 Task: Add 'New Task' to the Quick Access Toolbar in Microsoft Outlook.
Action: Mouse moved to (37, 25)
Screenshot: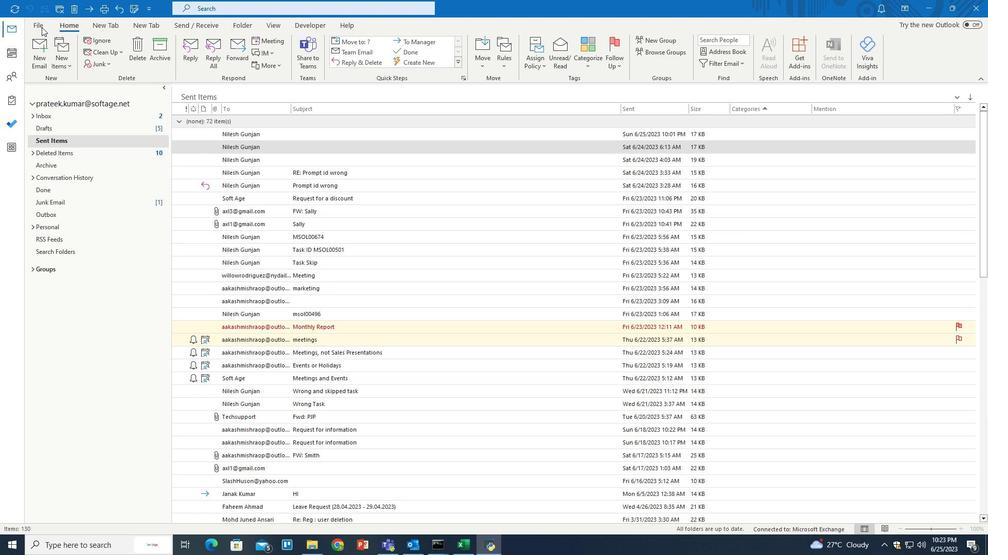 
Action: Mouse pressed left at (37, 25)
Screenshot: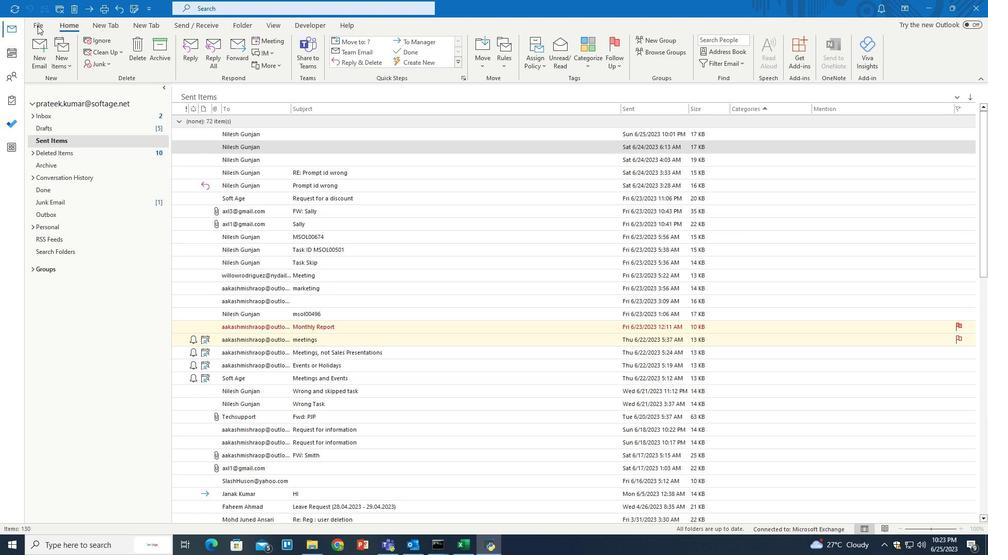 
Action: Mouse pressed left at (37, 25)
Screenshot: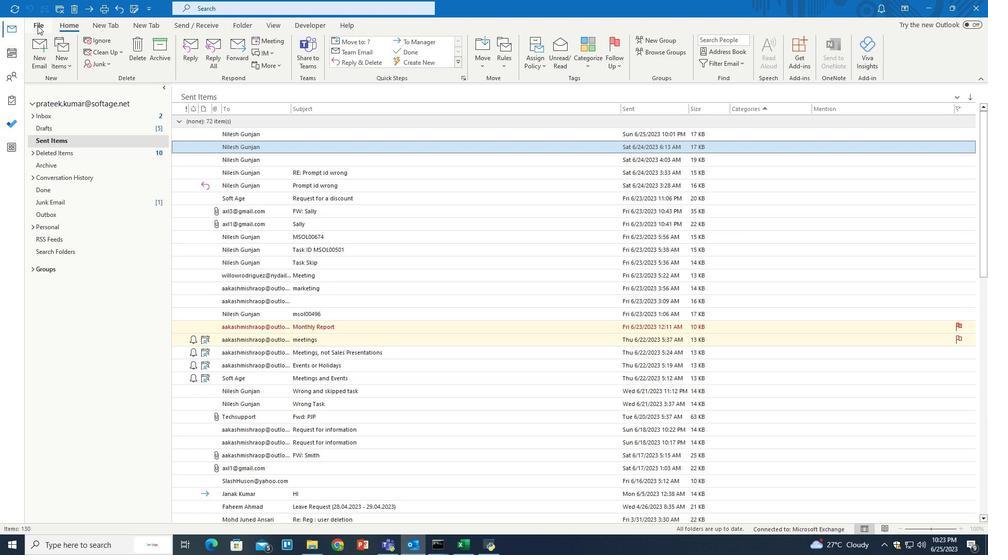 
Action: Mouse moved to (38, 494)
Screenshot: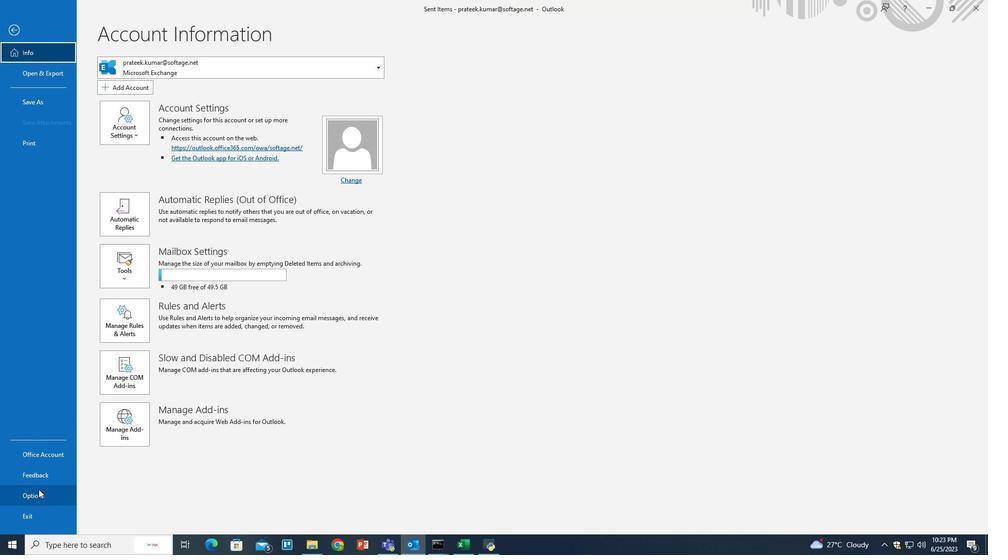 
Action: Mouse pressed left at (38, 494)
Screenshot: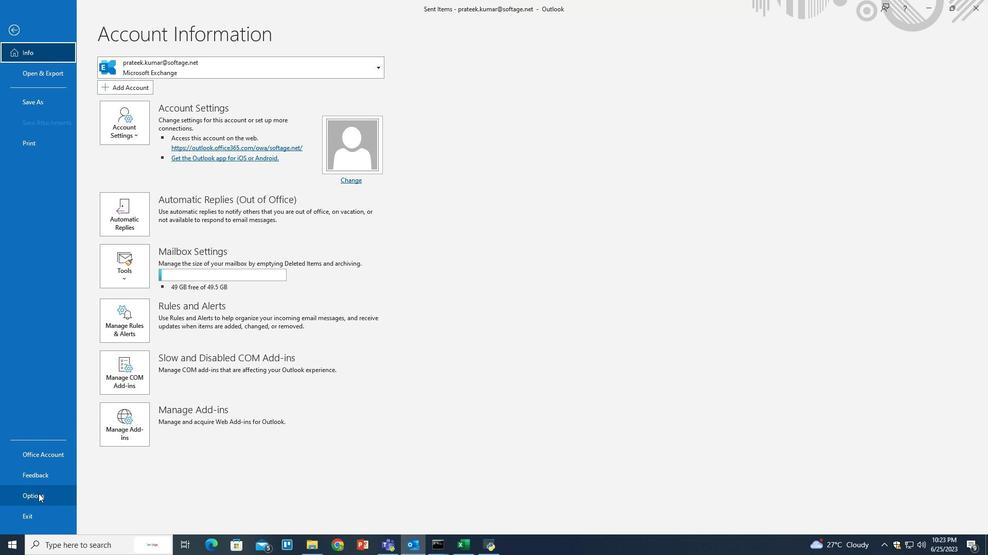 
Action: Mouse moved to (301, 278)
Screenshot: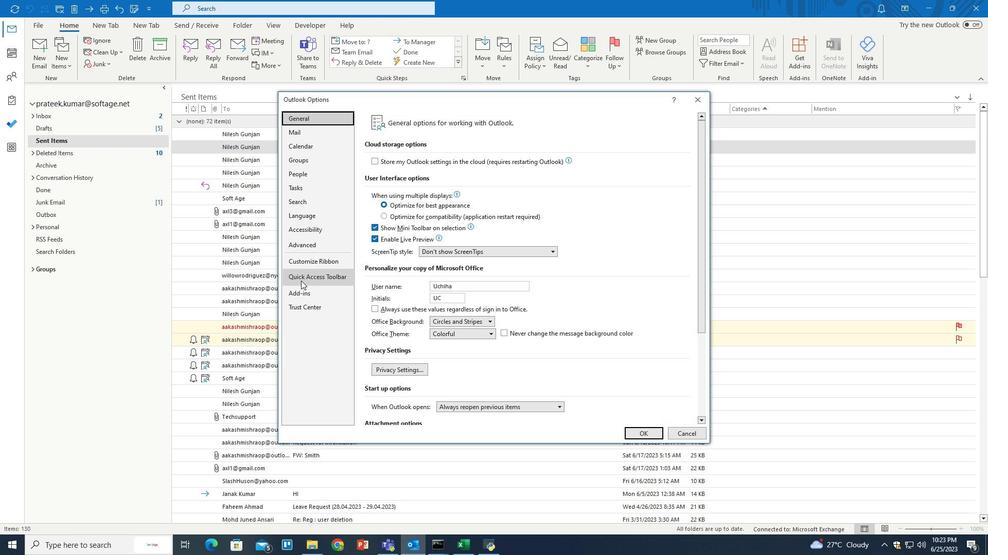 
Action: Mouse pressed left at (301, 278)
Screenshot: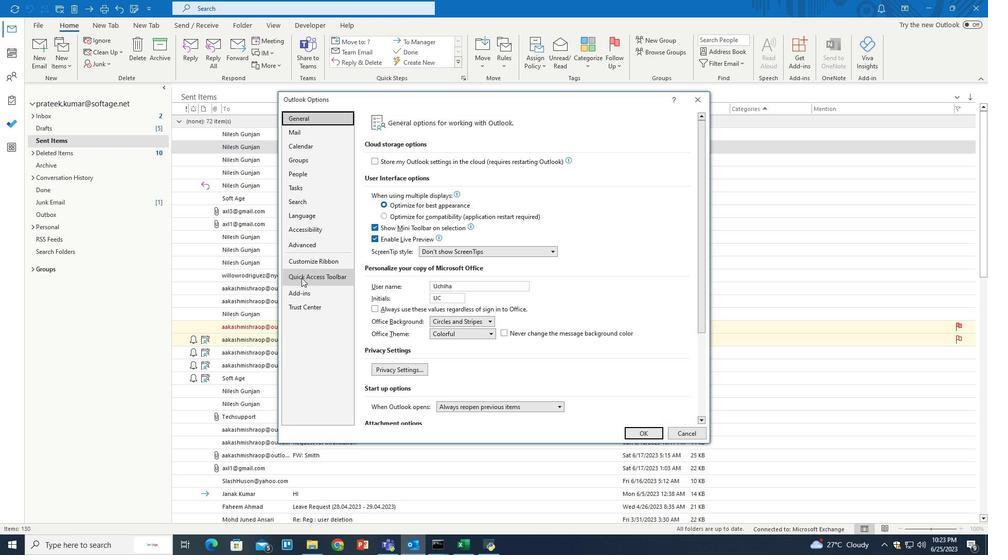 
Action: Mouse moved to (432, 266)
Screenshot: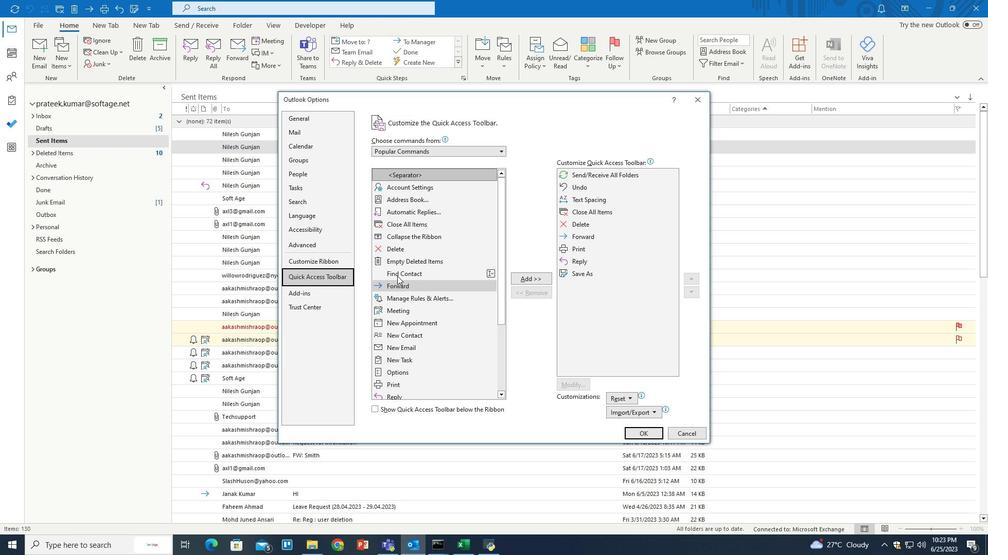 
Action: Mouse scrolled (432, 266) with delta (0, 0)
Screenshot: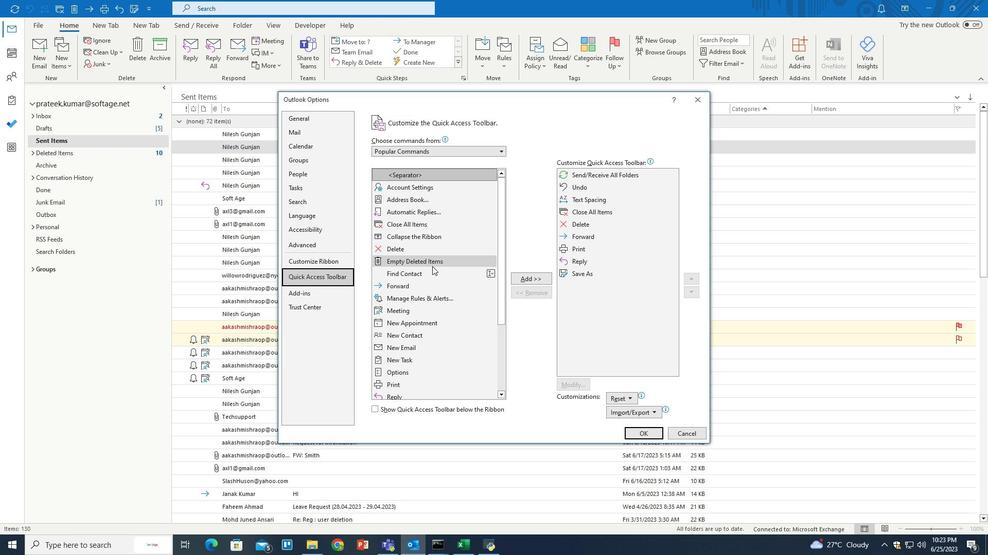 
Action: Mouse moved to (412, 335)
Screenshot: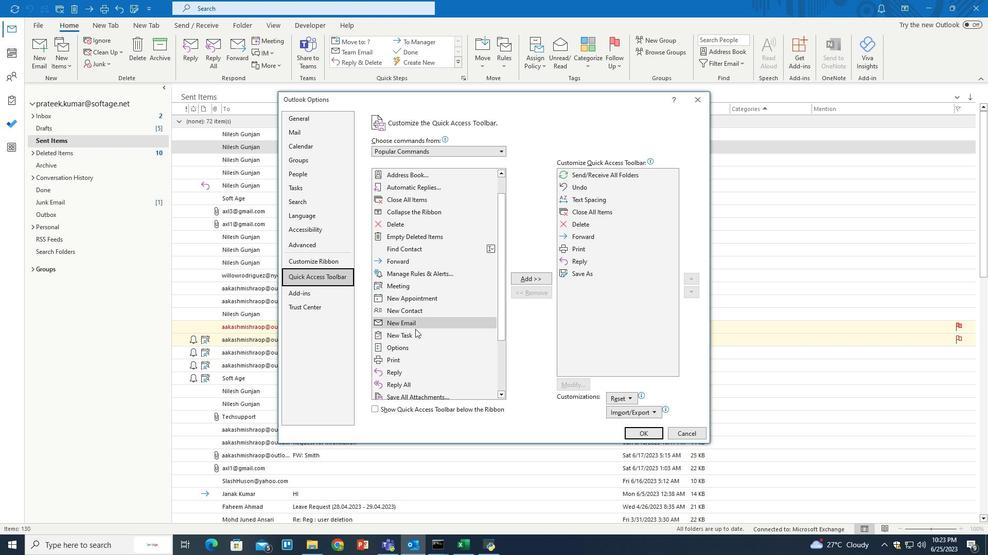 
Action: Mouse pressed left at (412, 335)
Screenshot: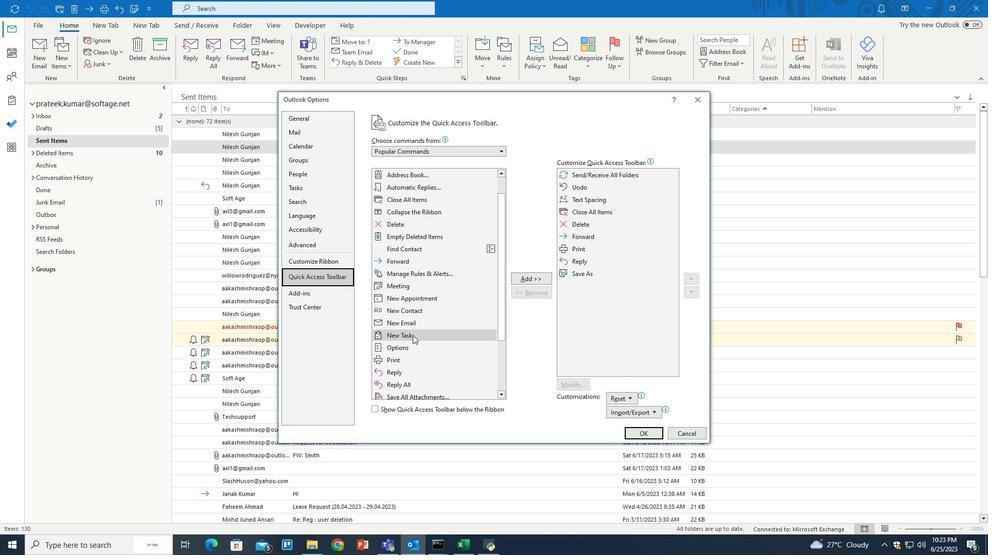 
Action: Mouse moved to (522, 275)
Screenshot: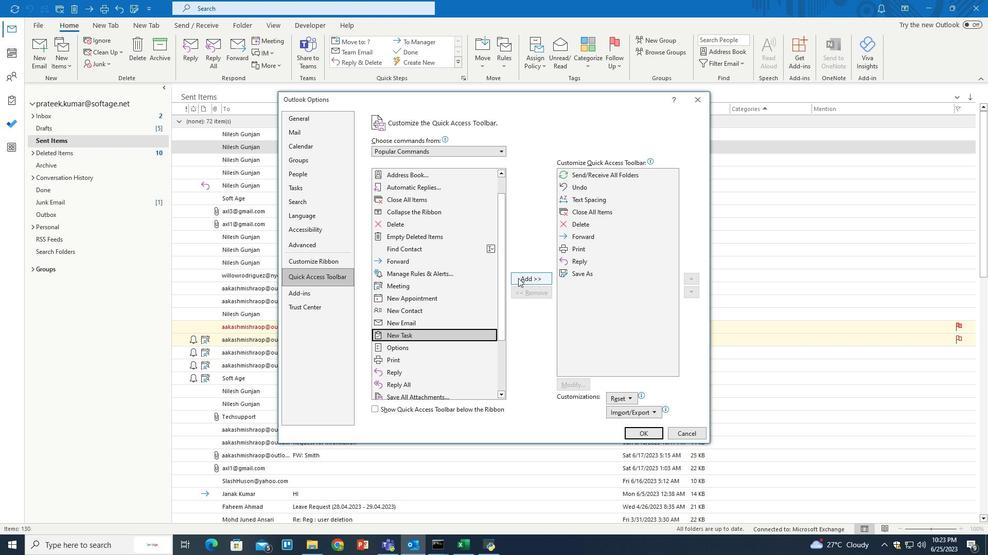 
Action: Mouse pressed left at (522, 275)
Screenshot: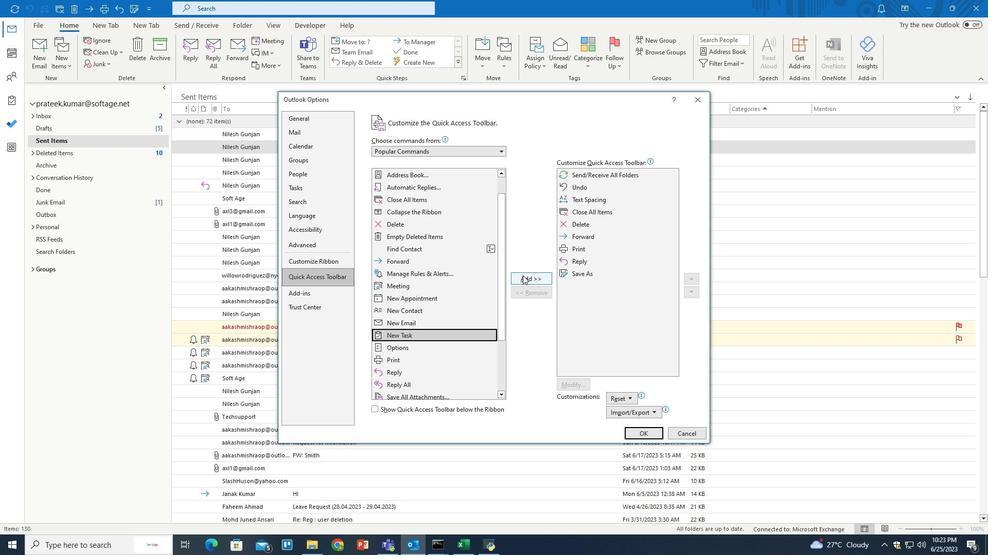 
Action: Mouse moved to (641, 430)
Screenshot: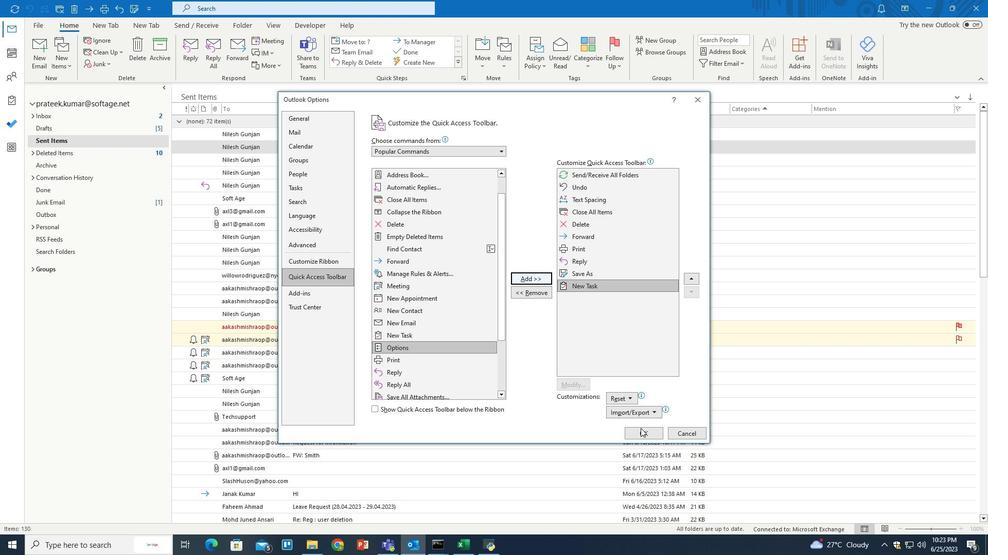 
Action: Mouse pressed left at (641, 430)
Screenshot: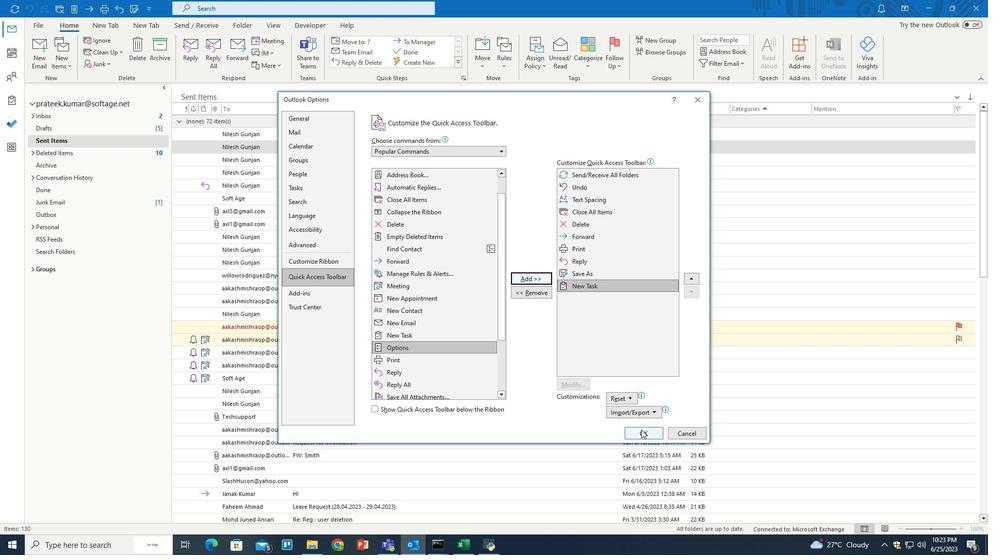 
Action: Mouse moved to (481, 302)
Screenshot: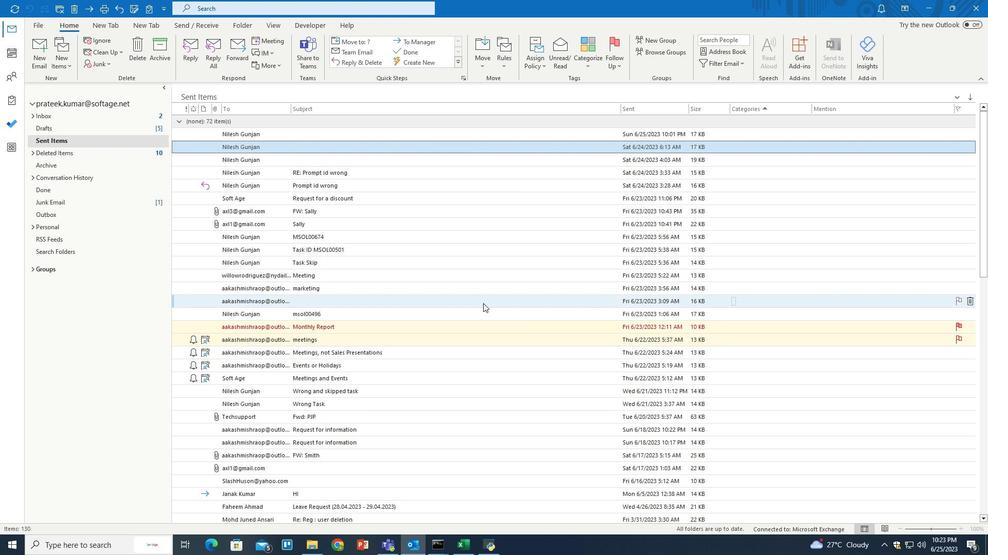 
